 Task: Check the percentage active listings of lake in the last 1 year.
Action: Mouse moved to (906, 202)
Screenshot: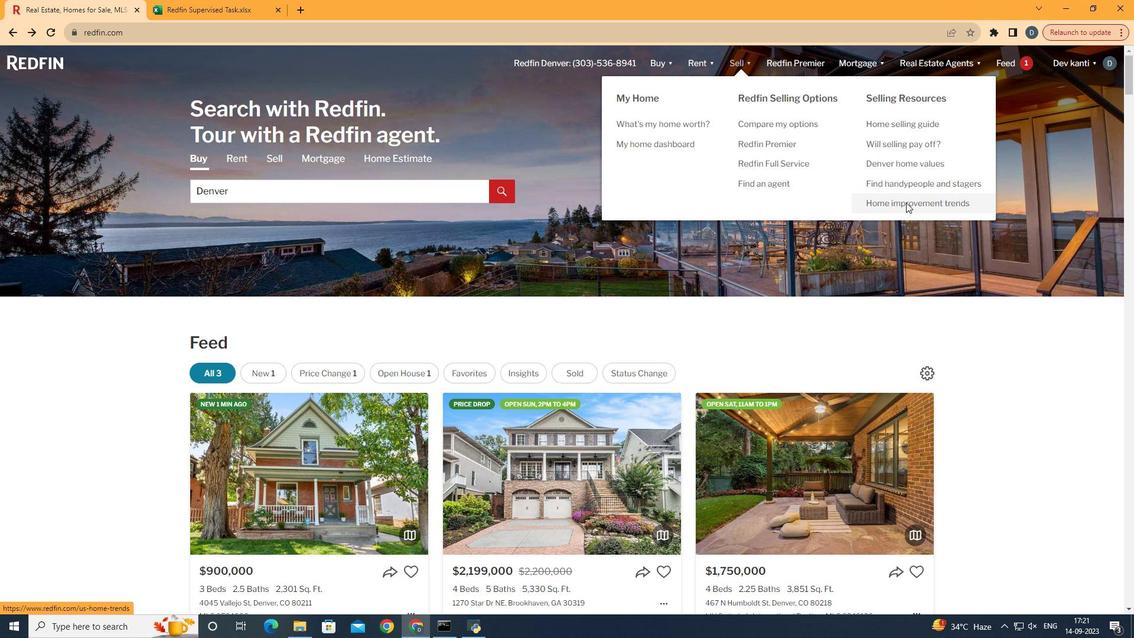 
Action: Mouse pressed left at (906, 202)
Screenshot: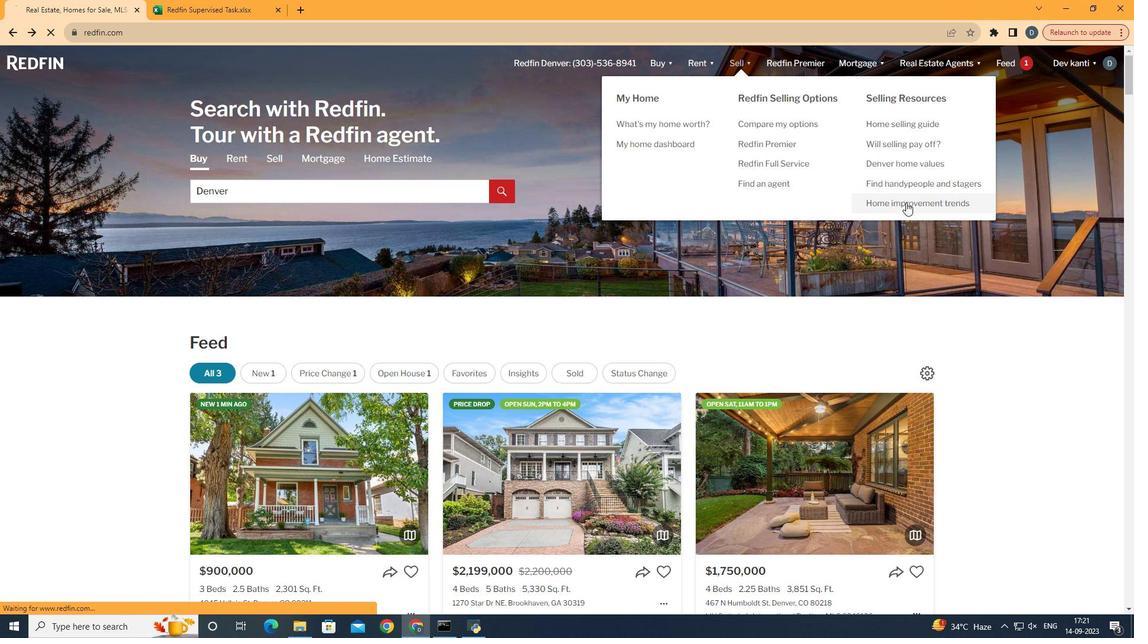 
Action: Mouse moved to (283, 224)
Screenshot: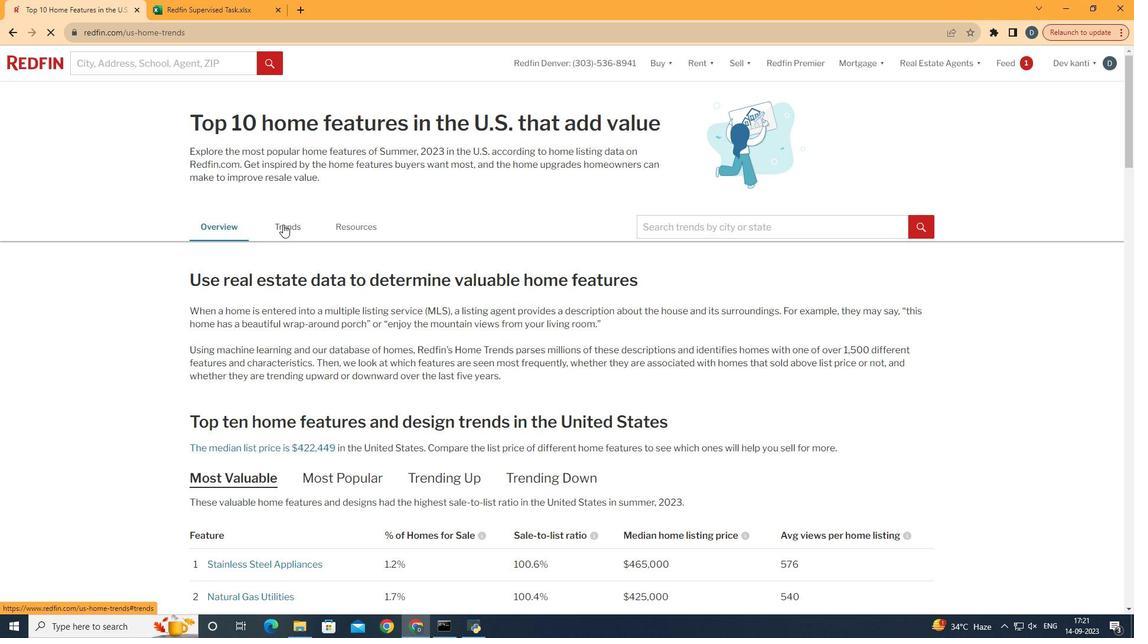 
Action: Mouse pressed left at (283, 224)
Screenshot: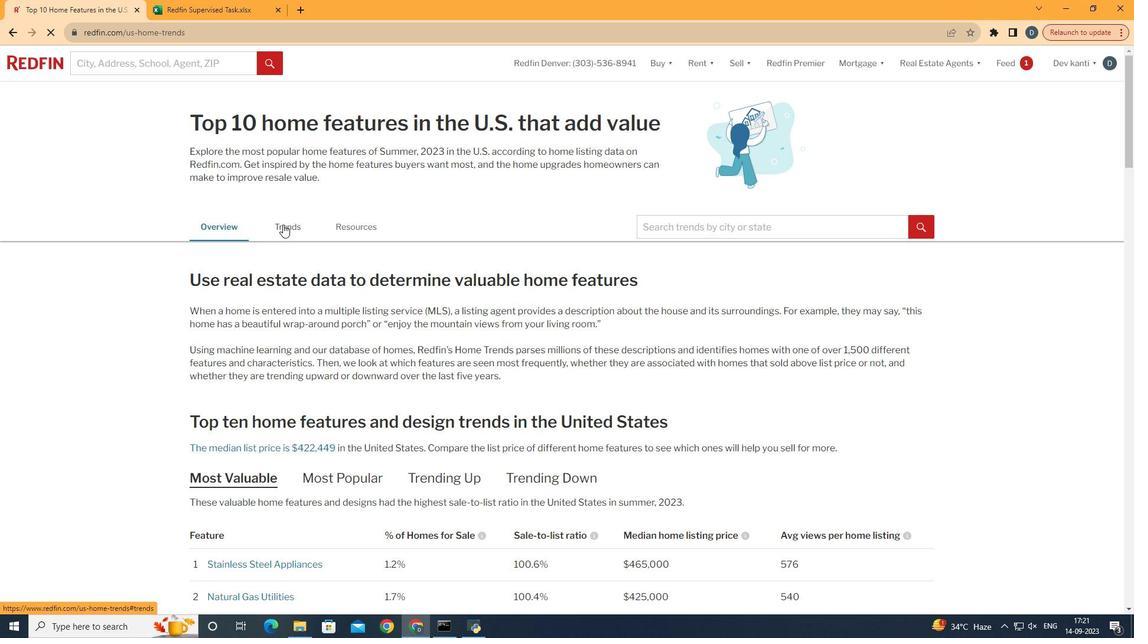 
Action: Mouse moved to (440, 261)
Screenshot: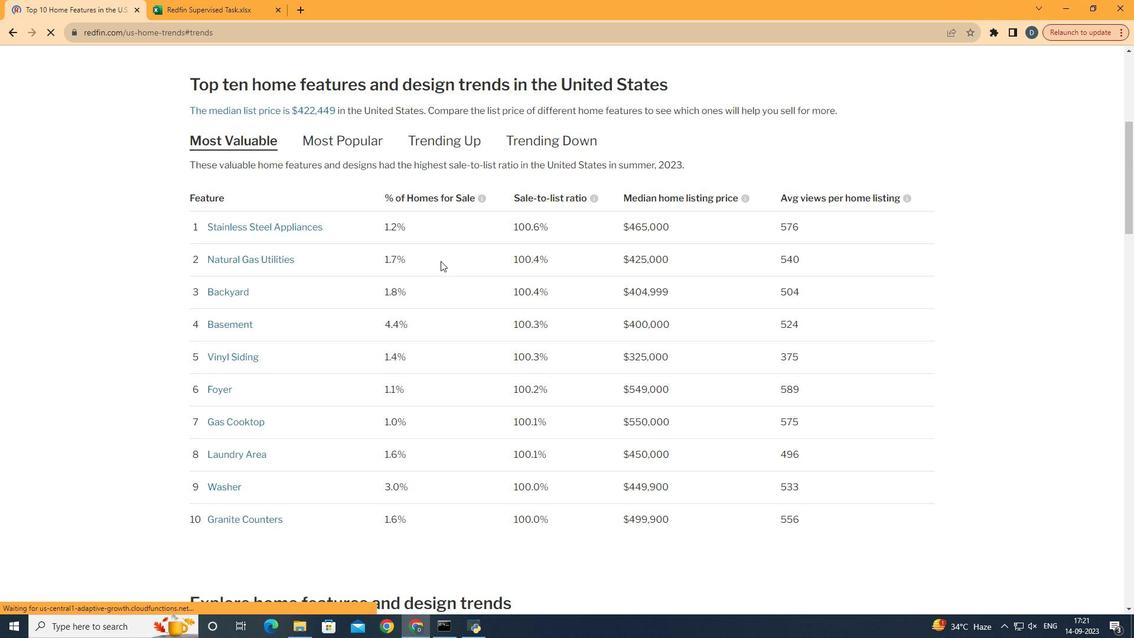 
Action: Mouse scrolled (440, 260) with delta (0, 0)
Screenshot: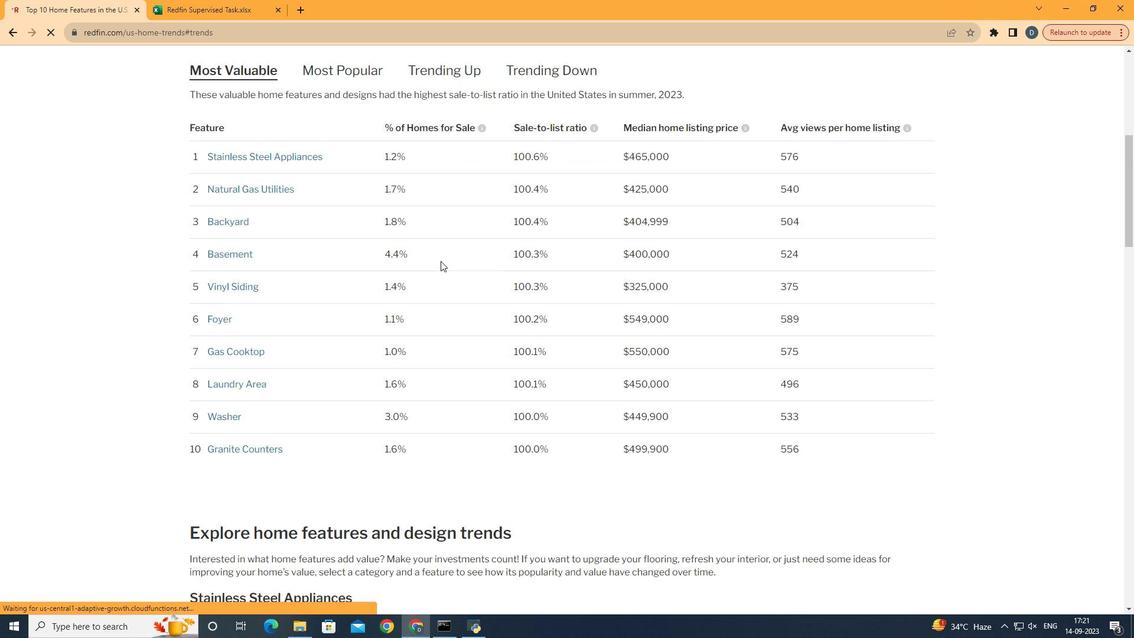 
Action: Mouse scrolled (440, 260) with delta (0, 0)
Screenshot: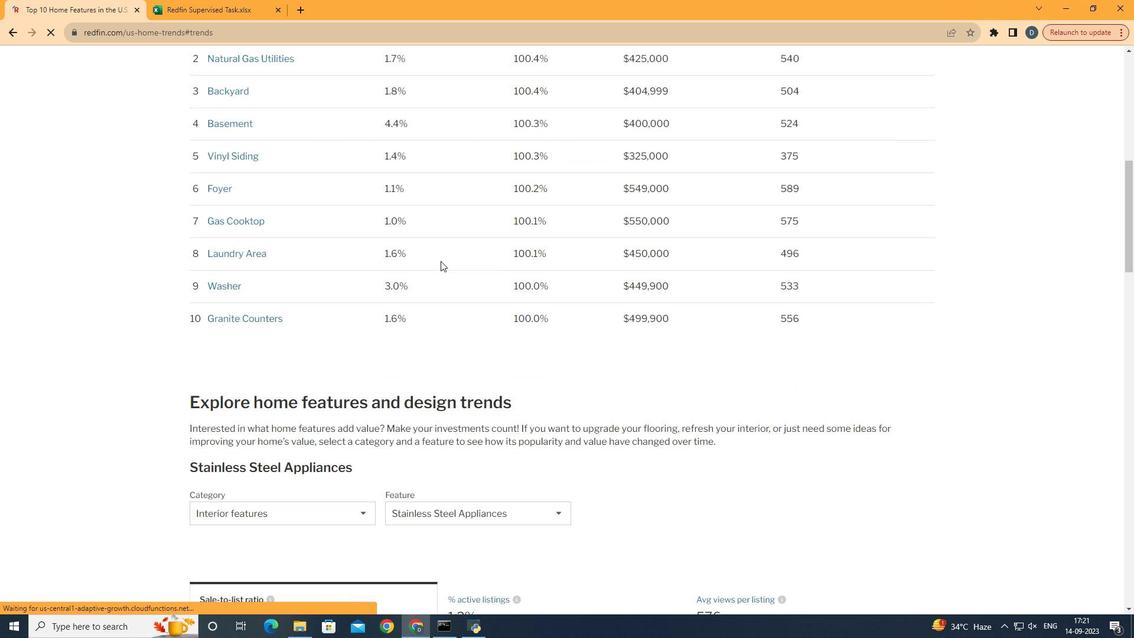 
Action: Mouse scrolled (440, 260) with delta (0, 0)
Screenshot: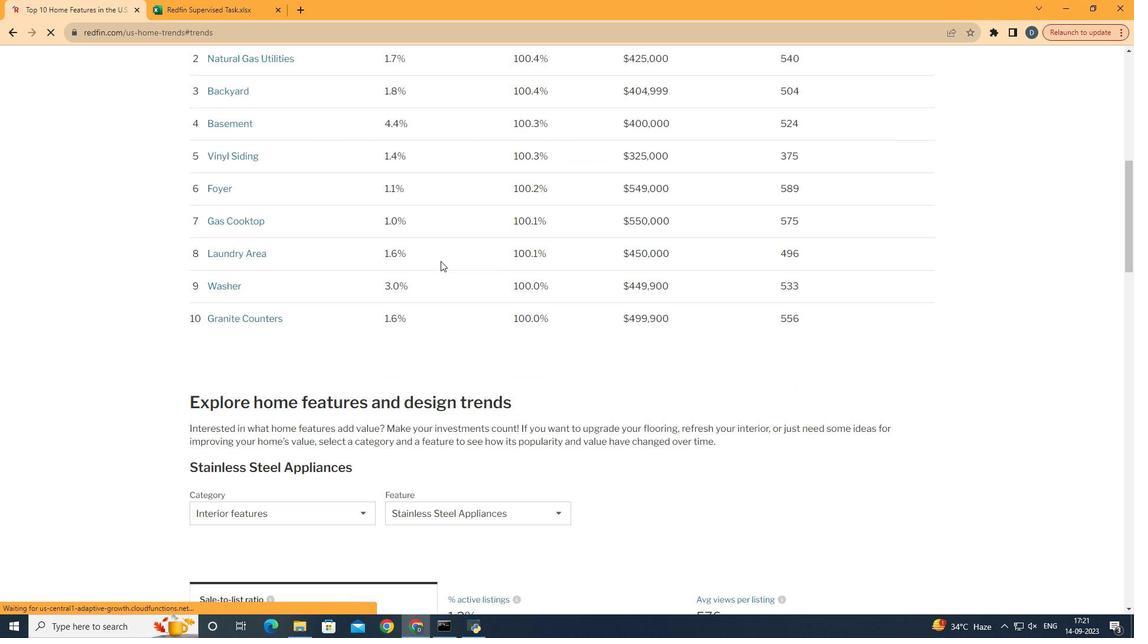 
Action: Mouse scrolled (440, 260) with delta (0, 0)
Screenshot: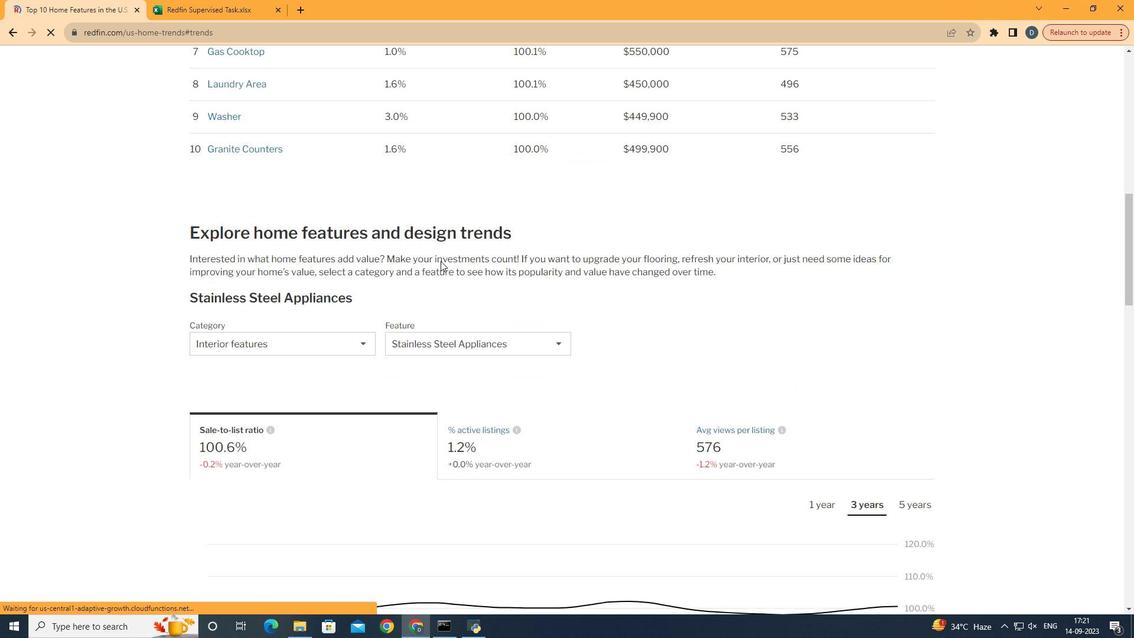 
Action: Mouse scrolled (440, 260) with delta (0, 0)
Screenshot: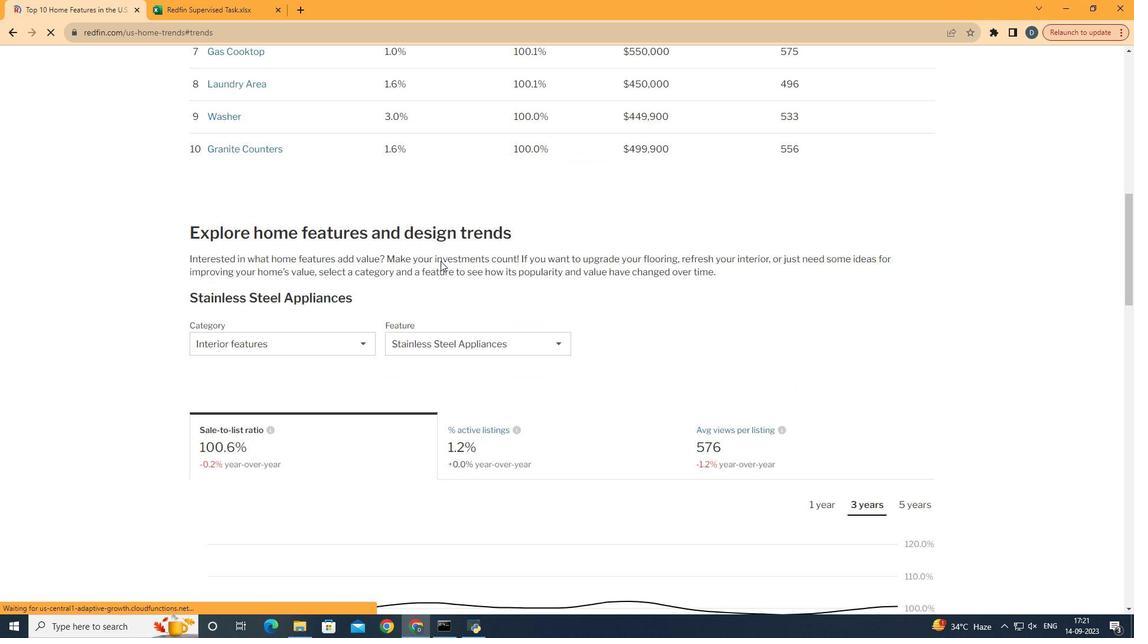 
Action: Mouse scrolled (440, 260) with delta (0, 0)
Screenshot: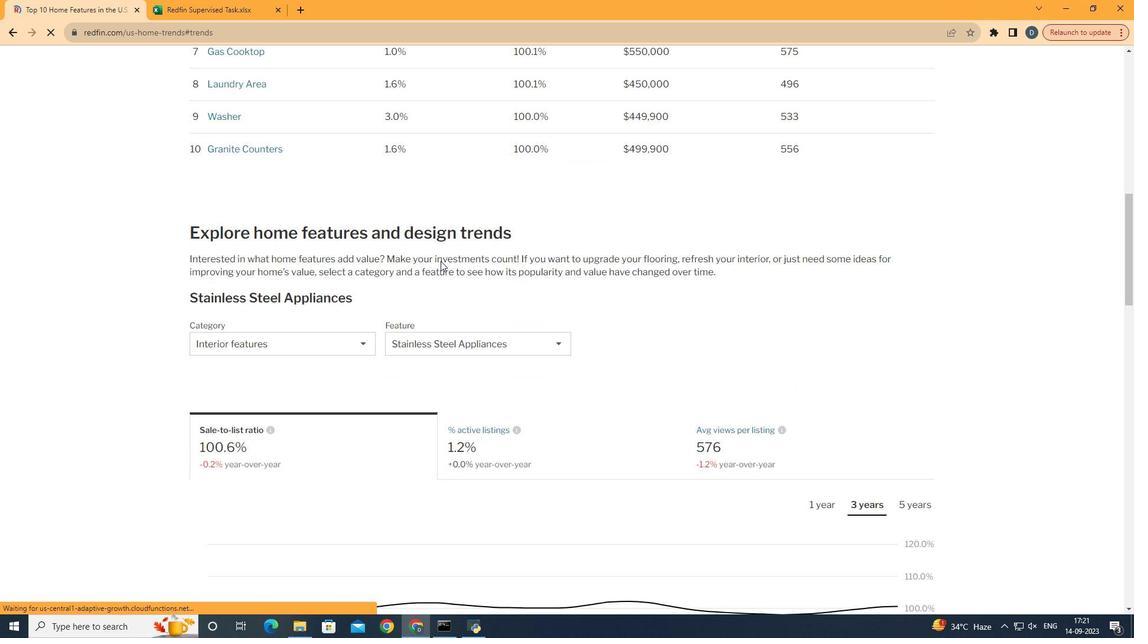 
Action: Mouse scrolled (440, 260) with delta (0, 0)
Screenshot: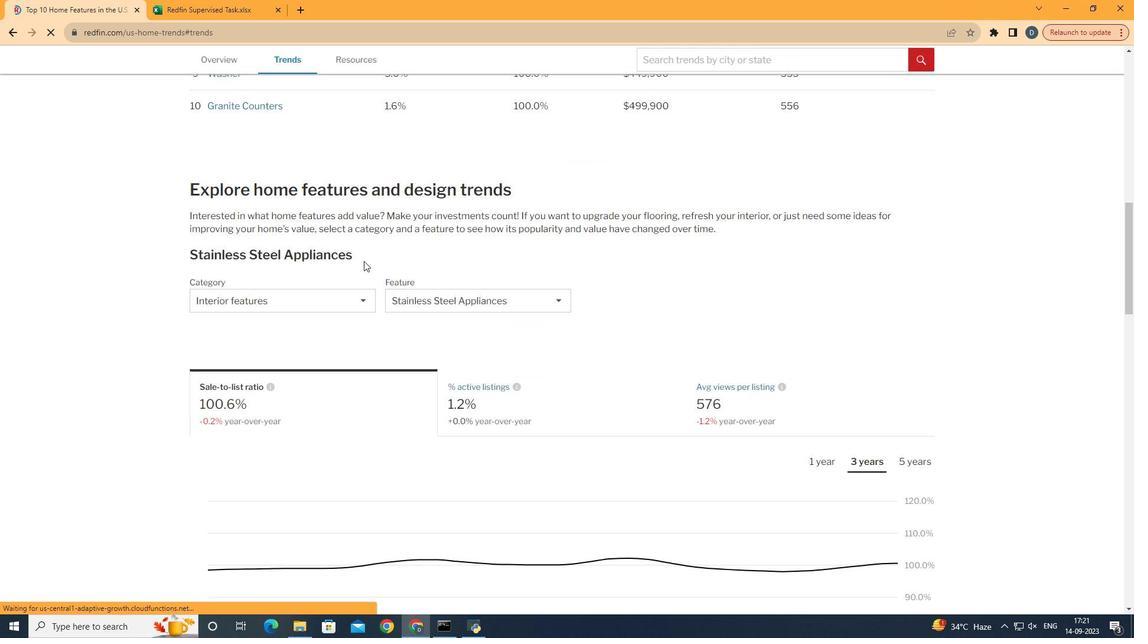 
Action: Mouse moved to (303, 306)
Screenshot: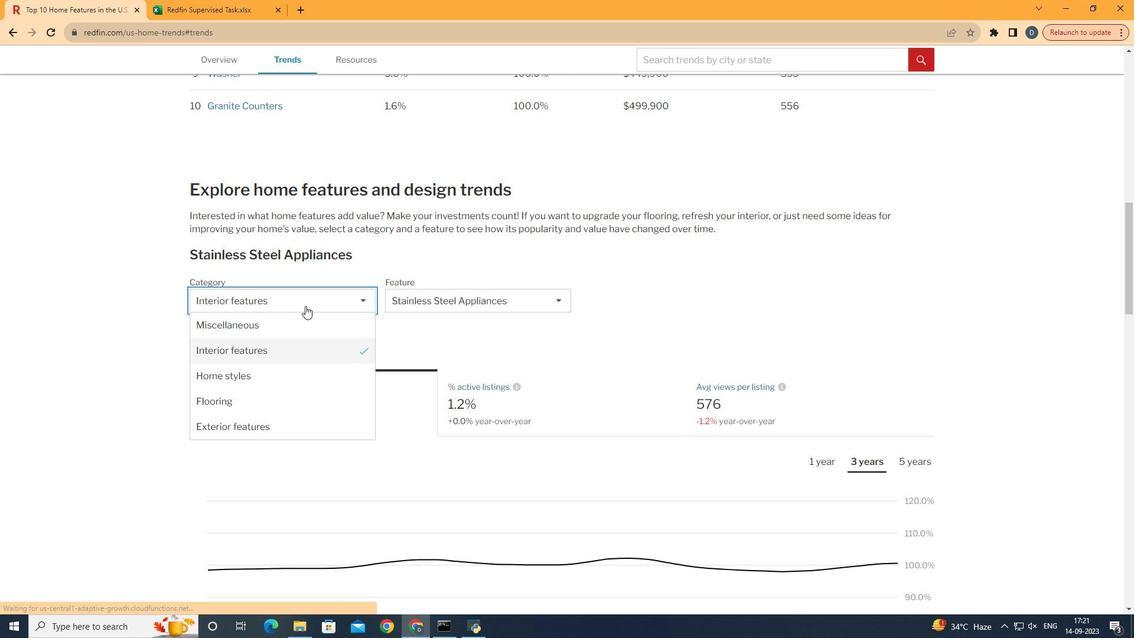
Action: Mouse pressed left at (303, 306)
Screenshot: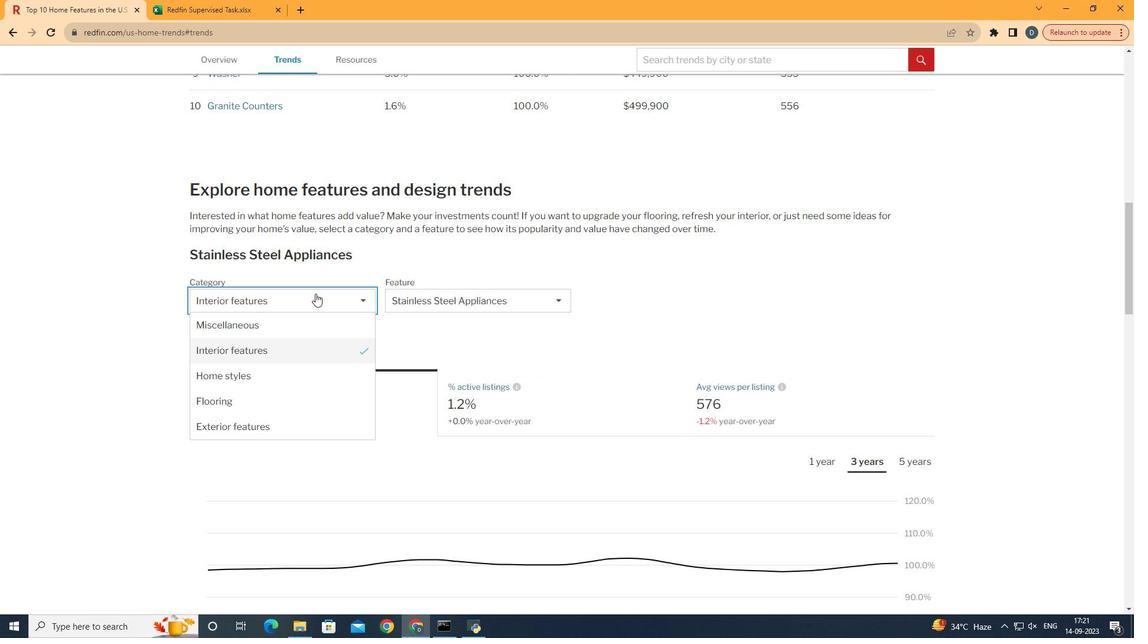 
Action: Mouse moved to (289, 423)
Screenshot: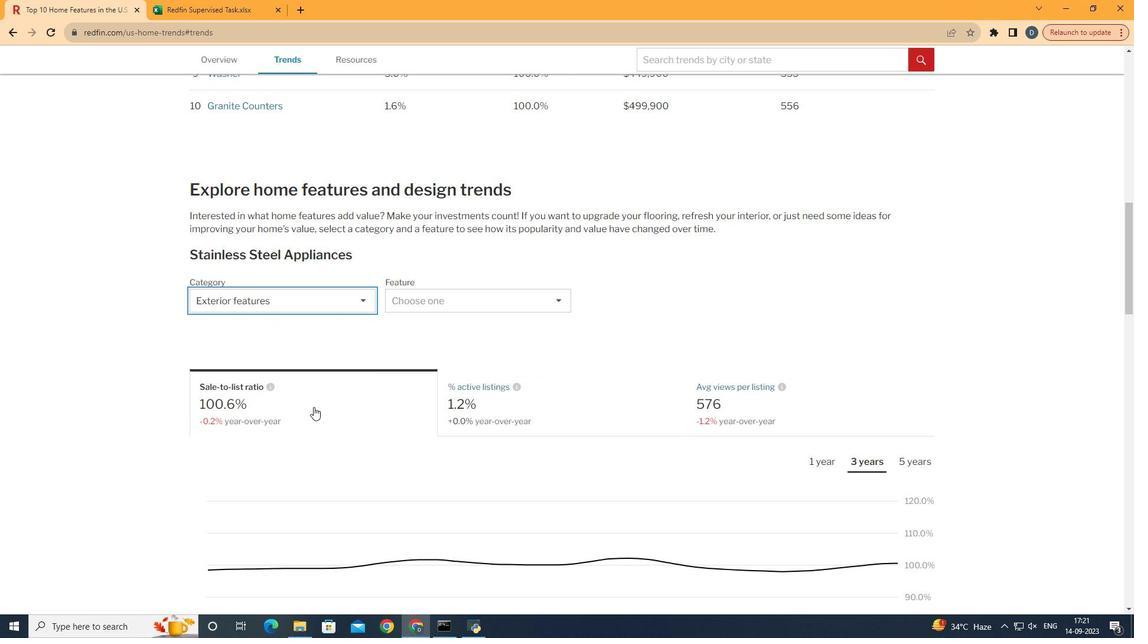 
Action: Mouse pressed left at (289, 423)
Screenshot: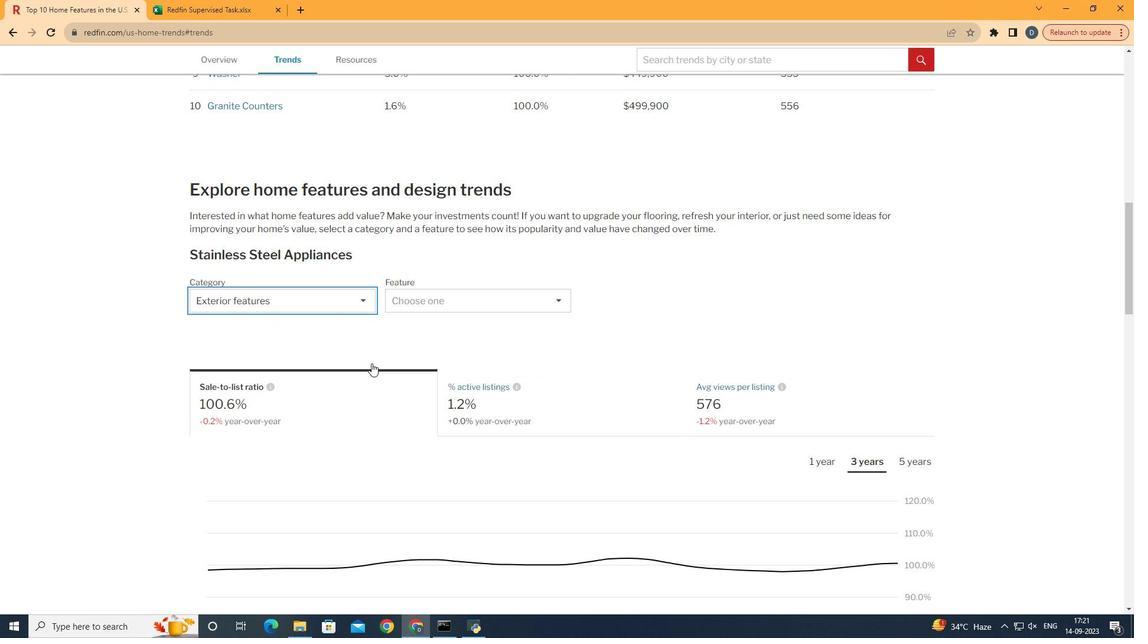 
Action: Mouse moved to (446, 314)
Screenshot: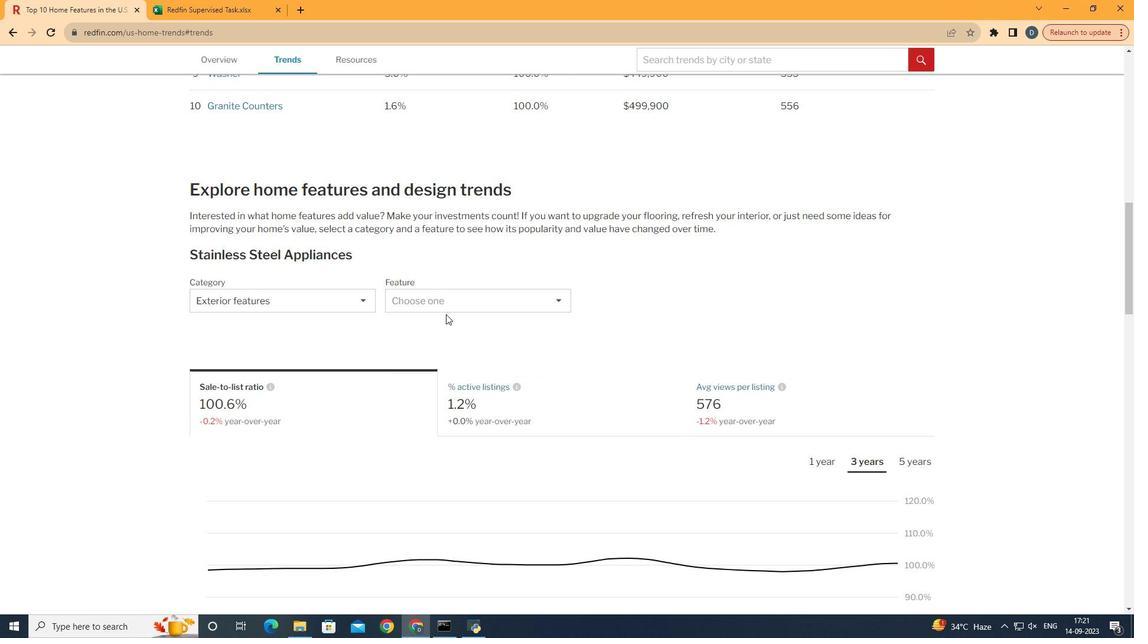 
Action: Mouse pressed left at (446, 314)
Screenshot: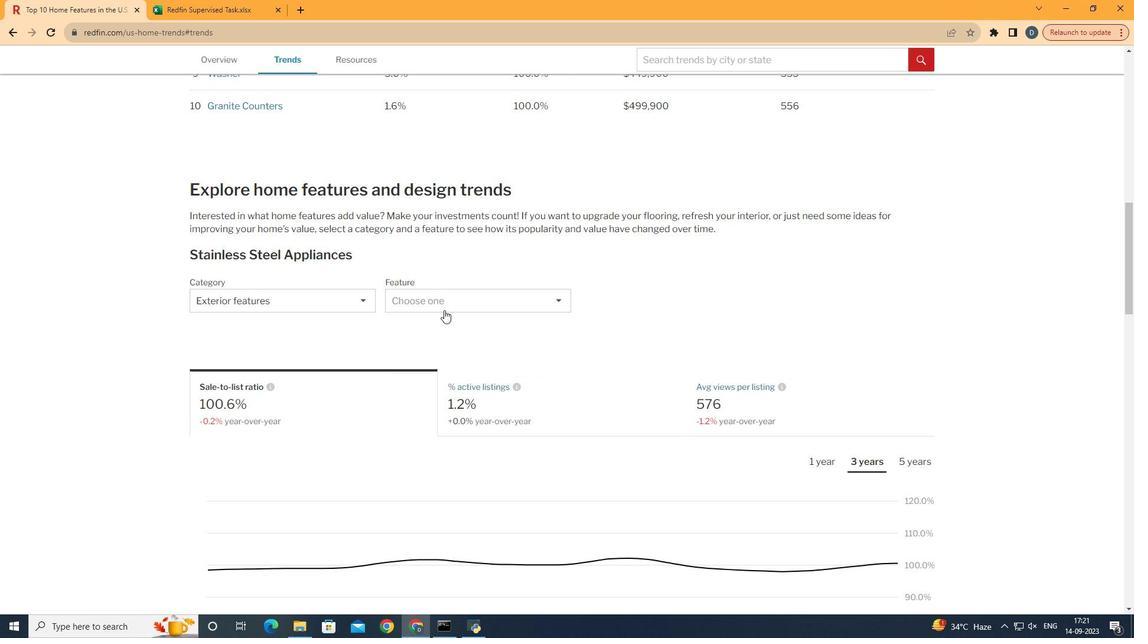 
Action: Mouse moved to (504, 298)
Screenshot: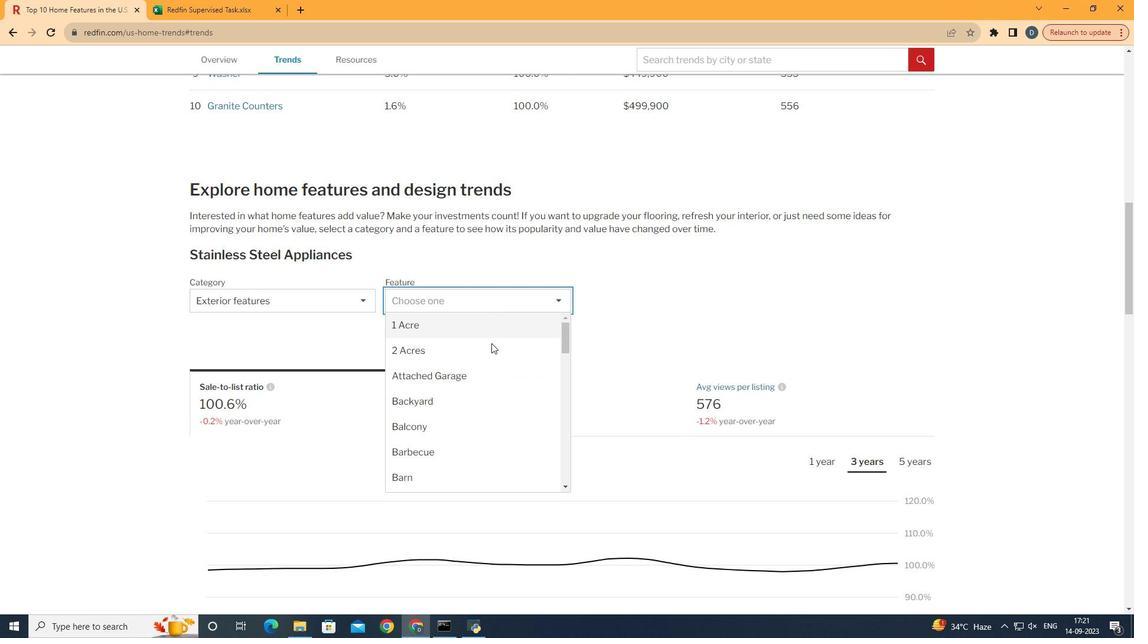 
Action: Mouse pressed left at (504, 298)
Screenshot: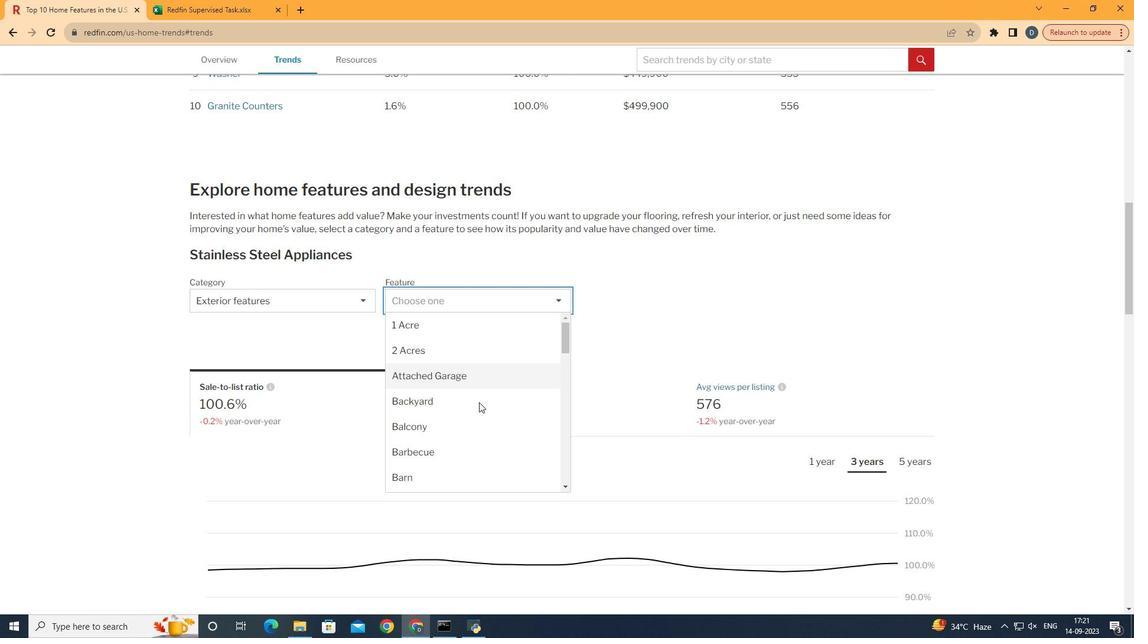 
Action: Mouse moved to (476, 412)
Screenshot: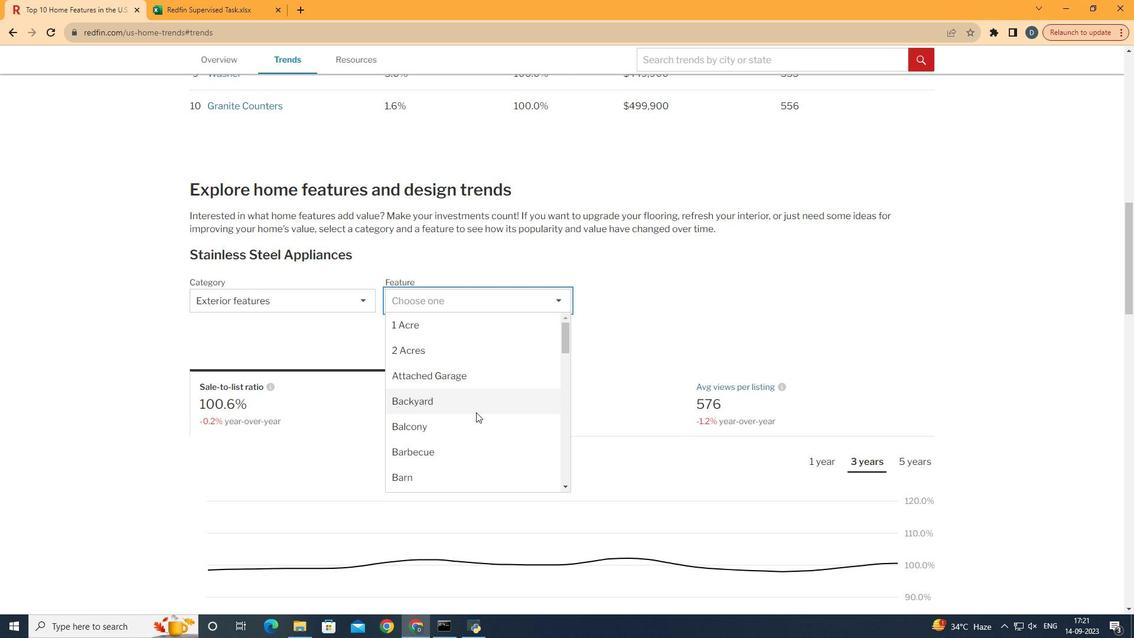 
Action: Mouse scrolled (476, 411) with delta (0, 0)
Screenshot: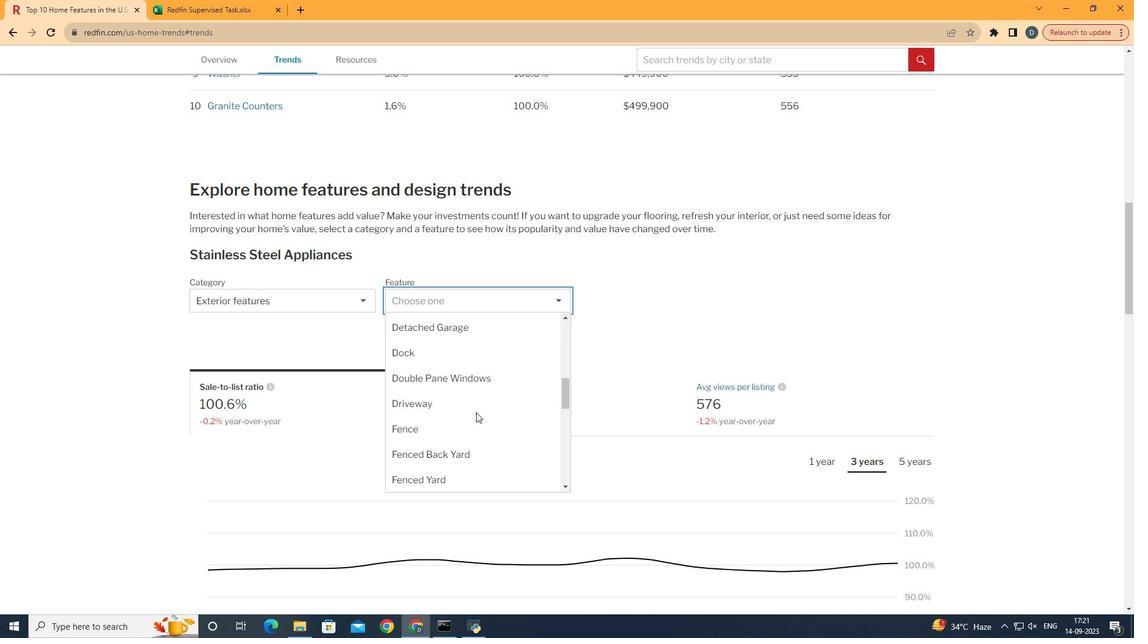 
Action: Mouse scrolled (476, 411) with delta (0, 0)
Screenshot: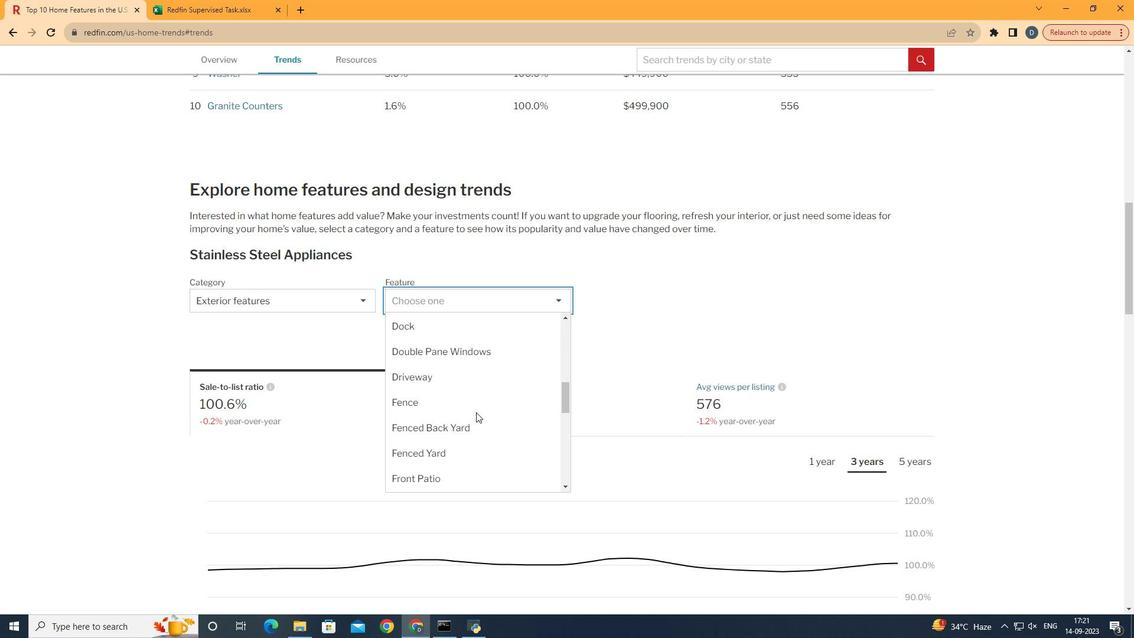 
Action: Mouse scrolled (476, 411) with delta (0, 0)
Screenshot: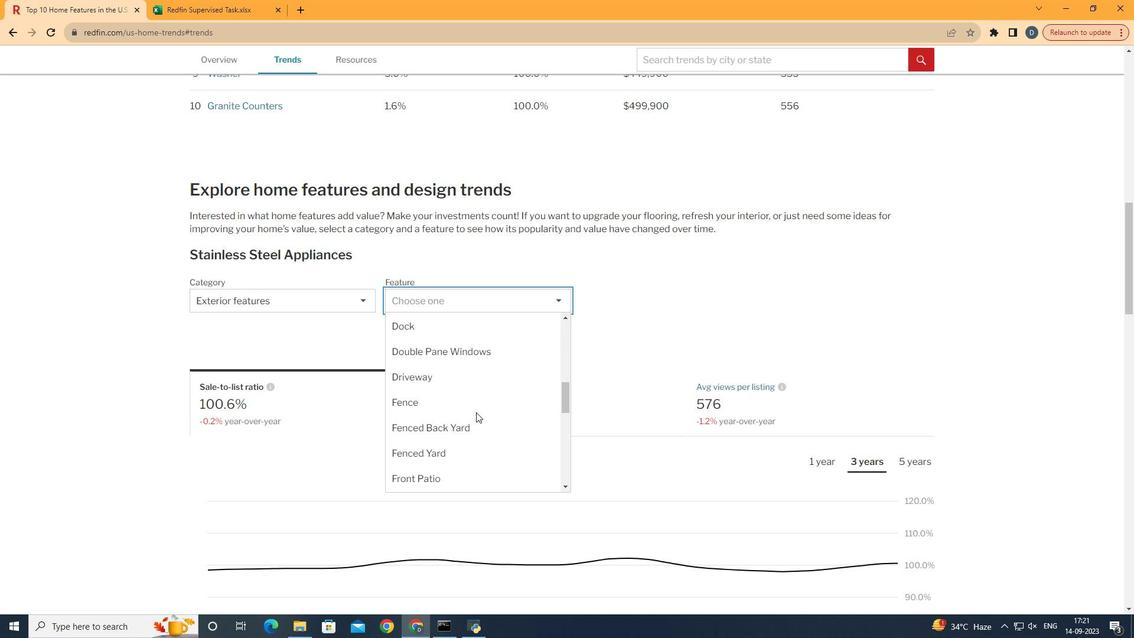 
Action: Mouse scrolled (476, 411) with delta (0, 0)
Screenshot: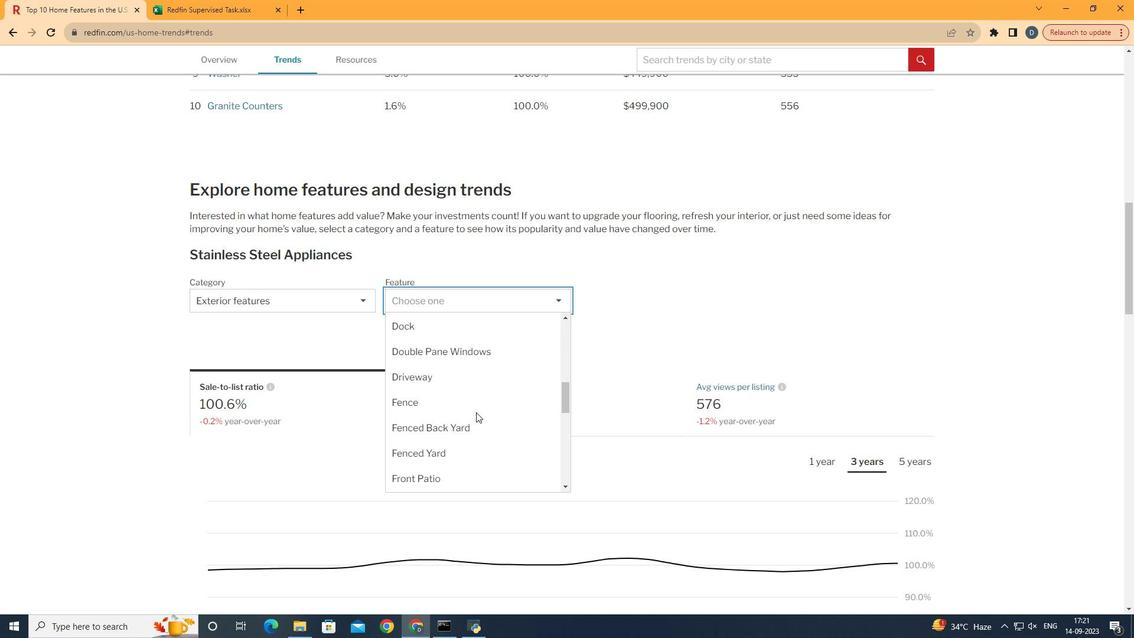 
Action: Mouse scrolled (476, 411) with delta (0, 0)
Screenshot: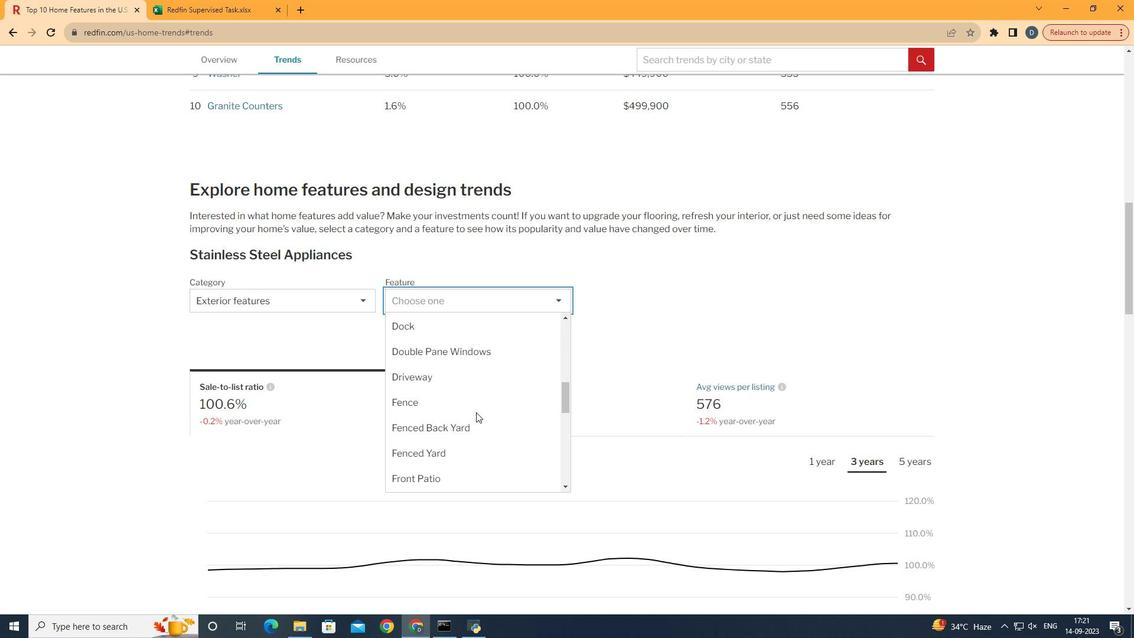 
Action: Mouse scrolled (476, 411) with delta (0, 0)
Screenshot: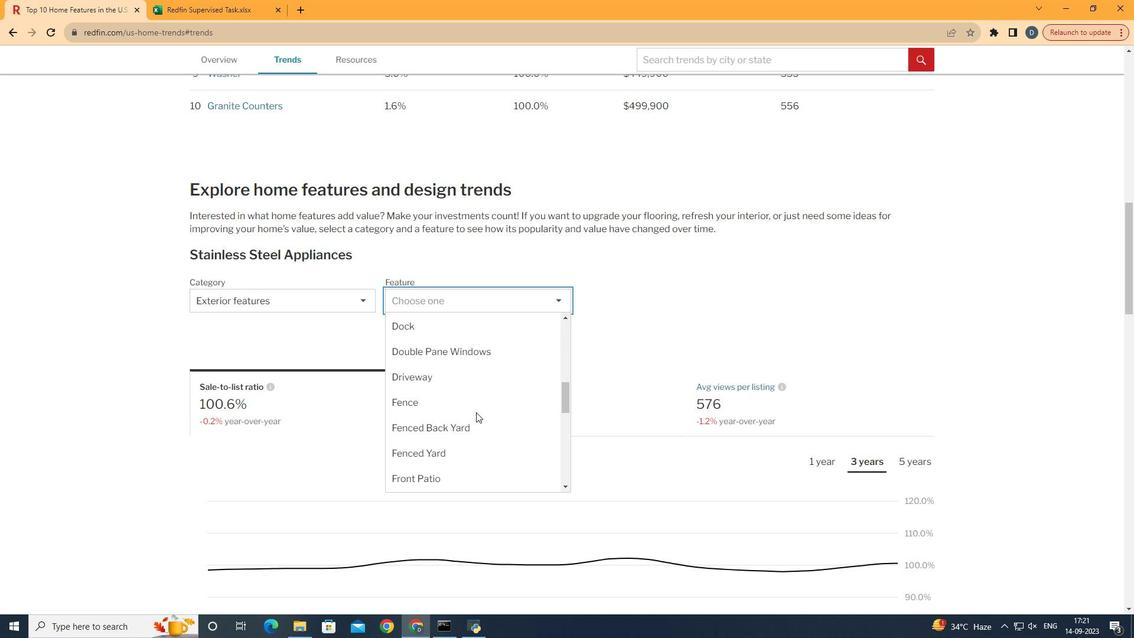 
Action: Mouse moved to (476, 408)
Screenshot: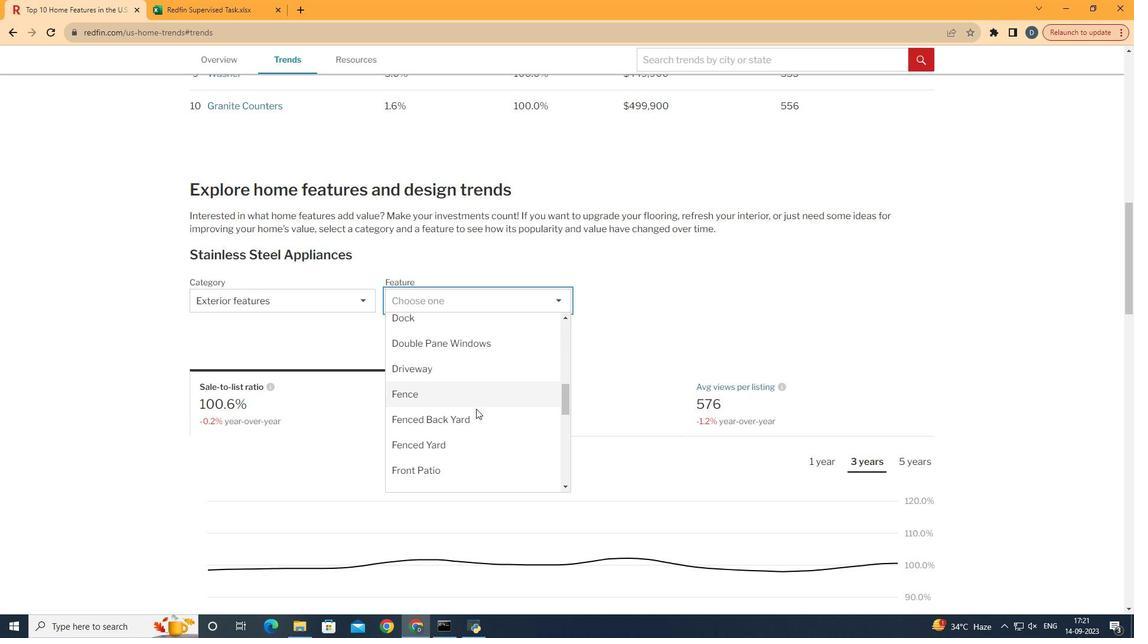 
Action: Mouse scrolled (476, 408) with delta (0, 0)
Screenshot: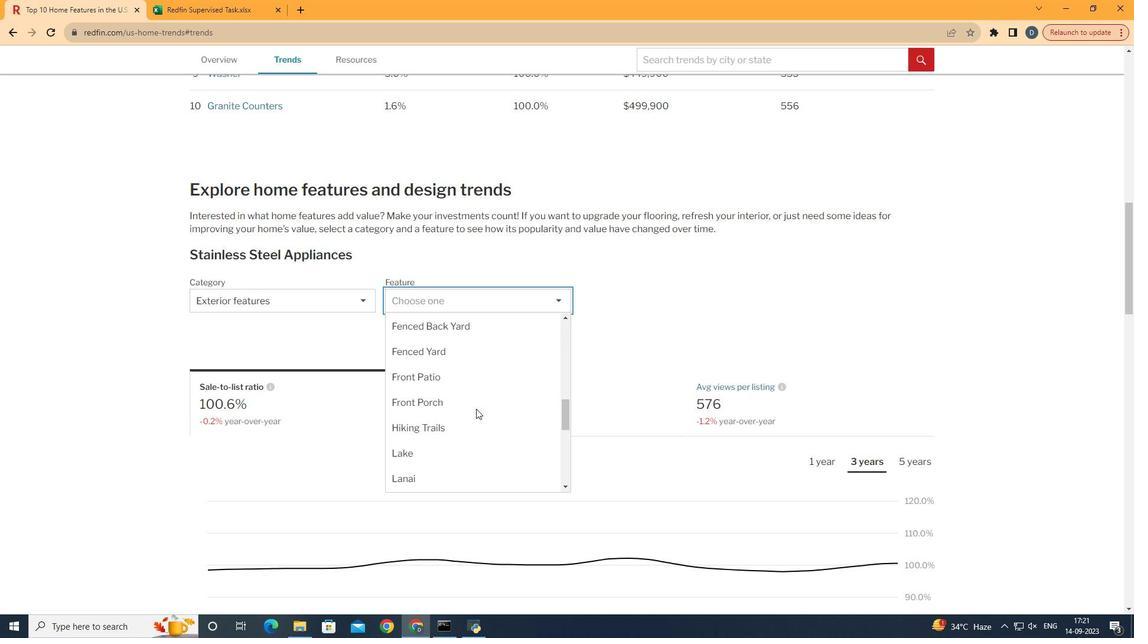 
Action: Mouse scrolled (476, 408) with delta (0, 0)
Screenshot: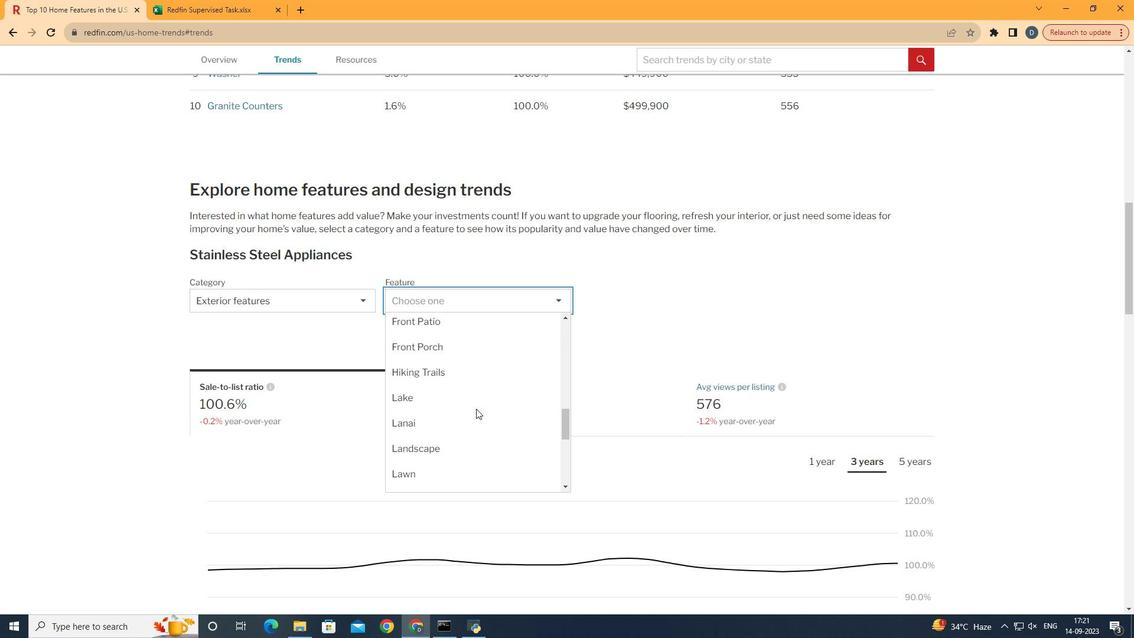 
Action: Mouse scrolled (476, 408) with delta (0, 0)
Screenshot: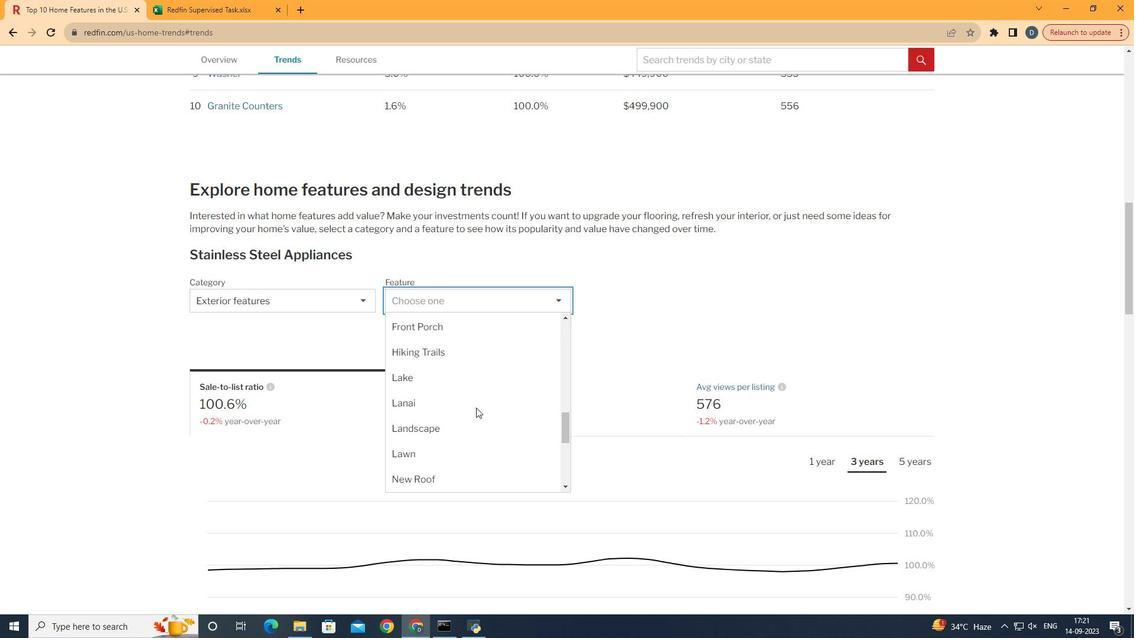 
Action: Mouse moved to (494, 372)
Screenshot: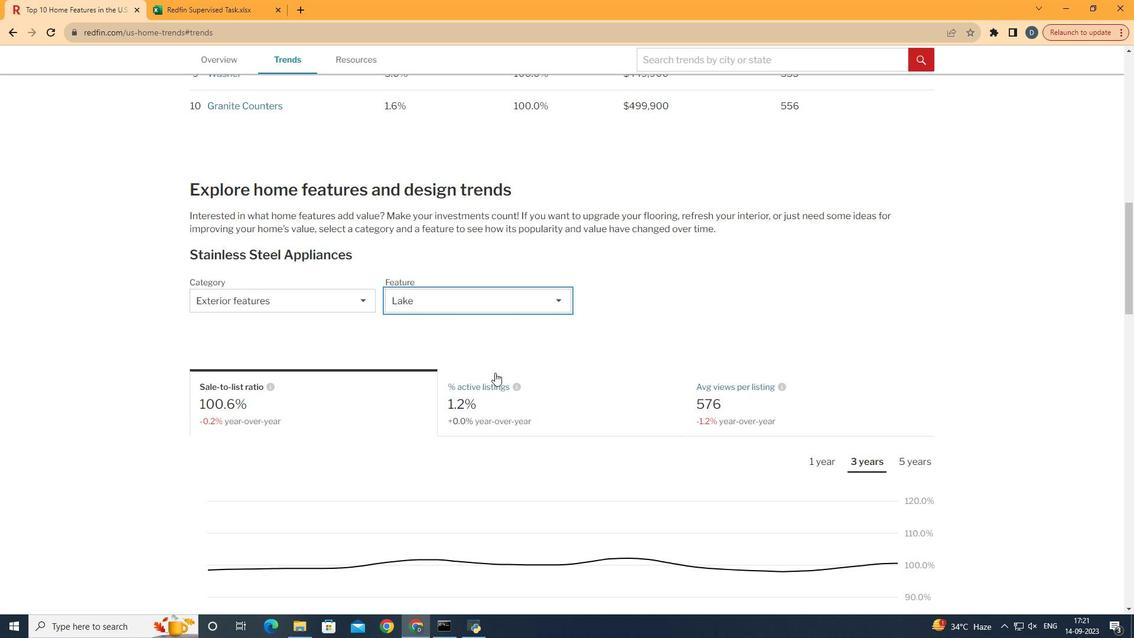 
Action: Mouse pressed left at (494, 372)
Screenshot: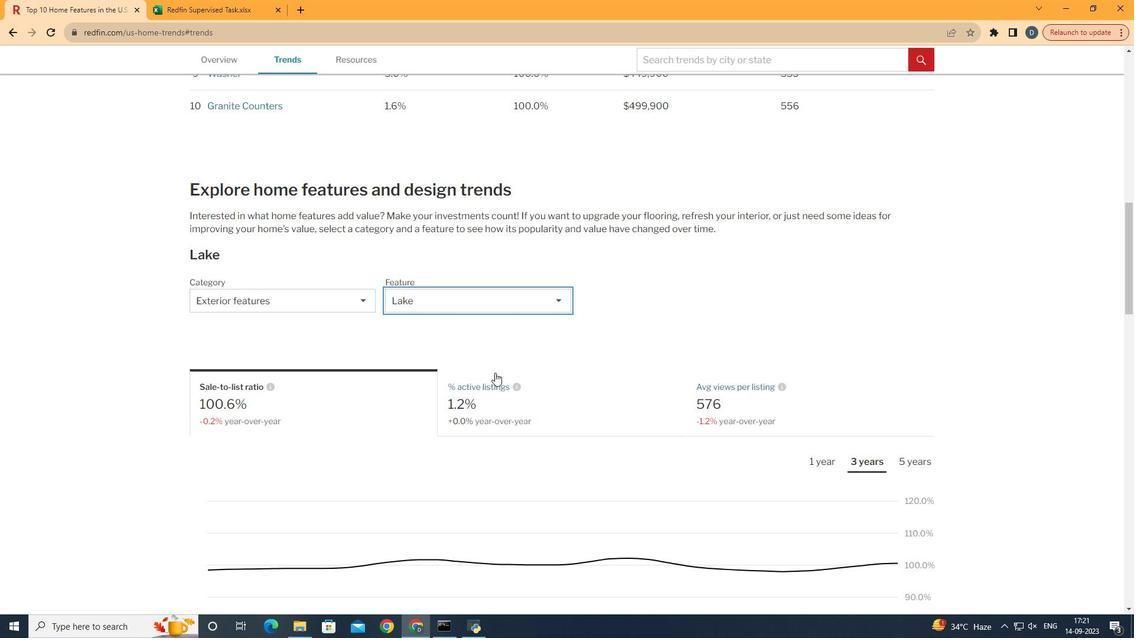 
Action: Mouse moved to (687, 256)
Screenshot: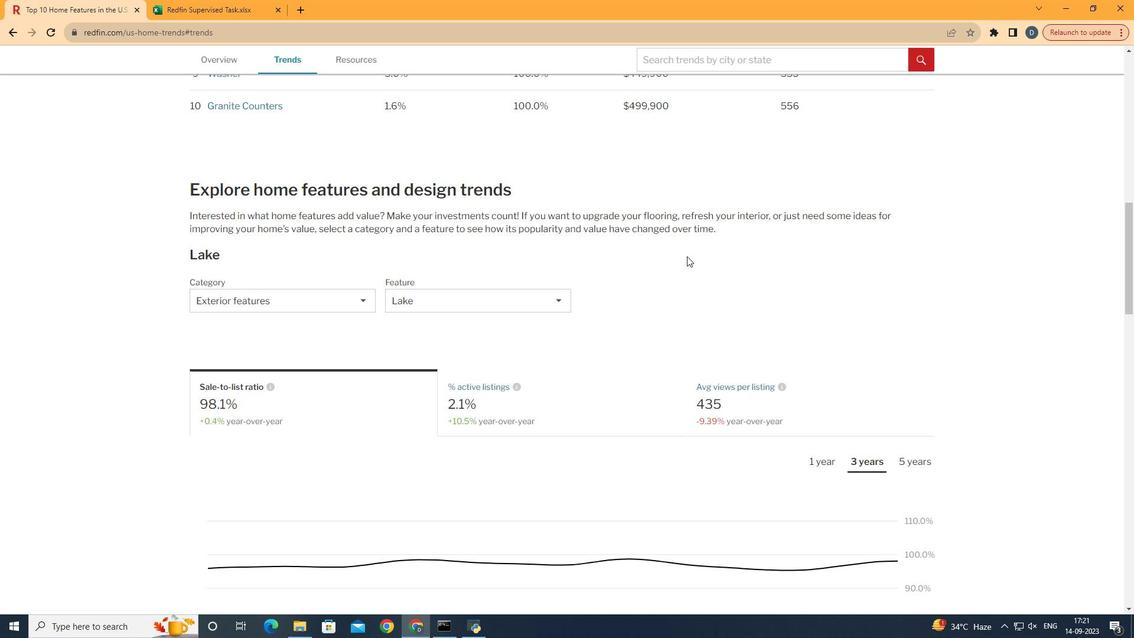 
Action: Mouse pressed left at (687, 256)
Screenshot: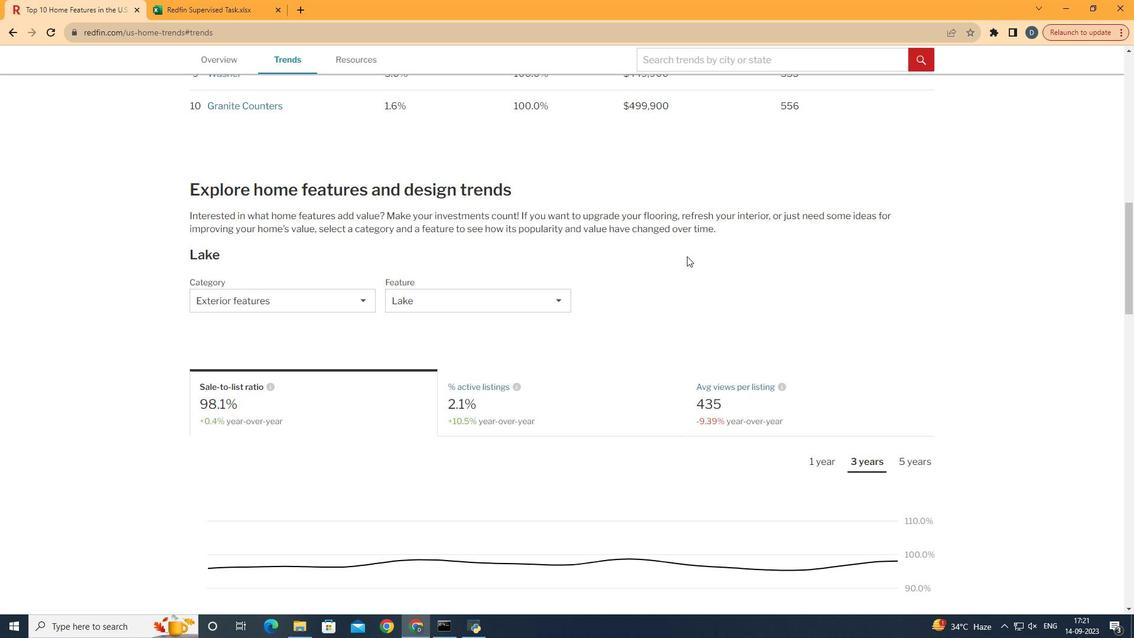 
Action: Mouse scrolled (687, 255) with delta (0, 0)
Screenshot: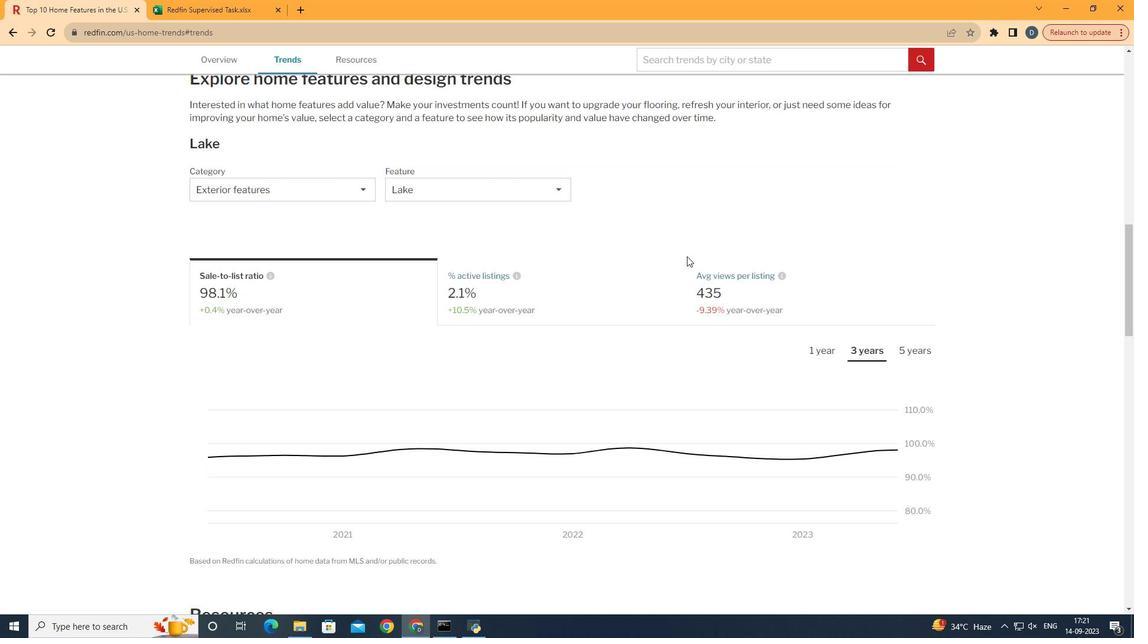 
Action: Mouse scrolled (687, 255) with delta (0, 0)
Screenshot: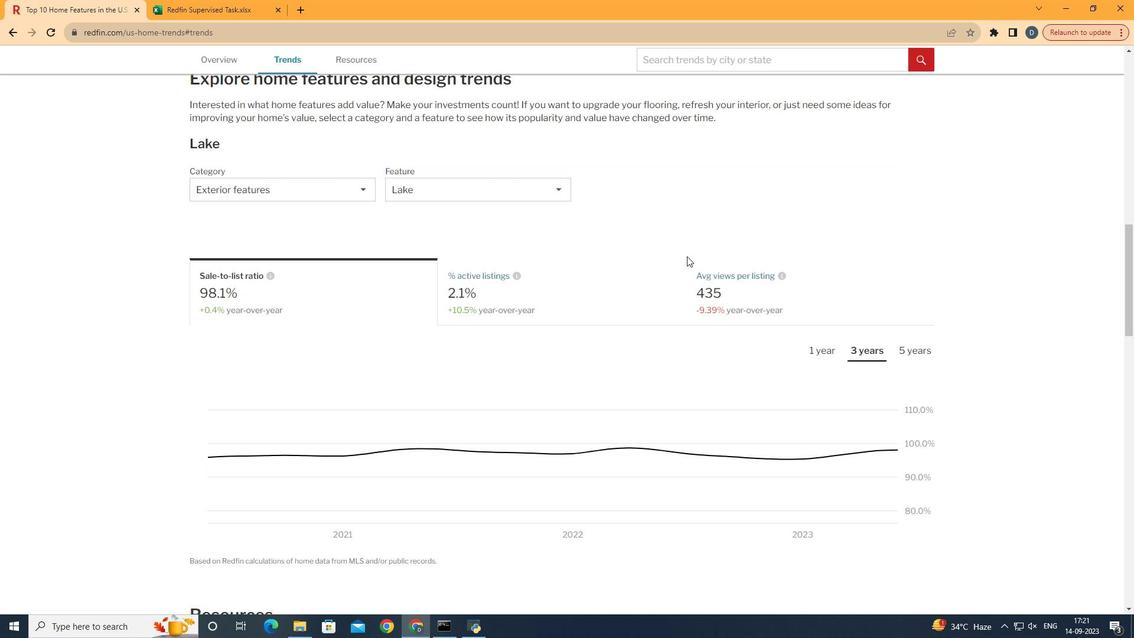 
Action: Mouse scrolled (687, 255) with delta (0, 0)
Screenshot: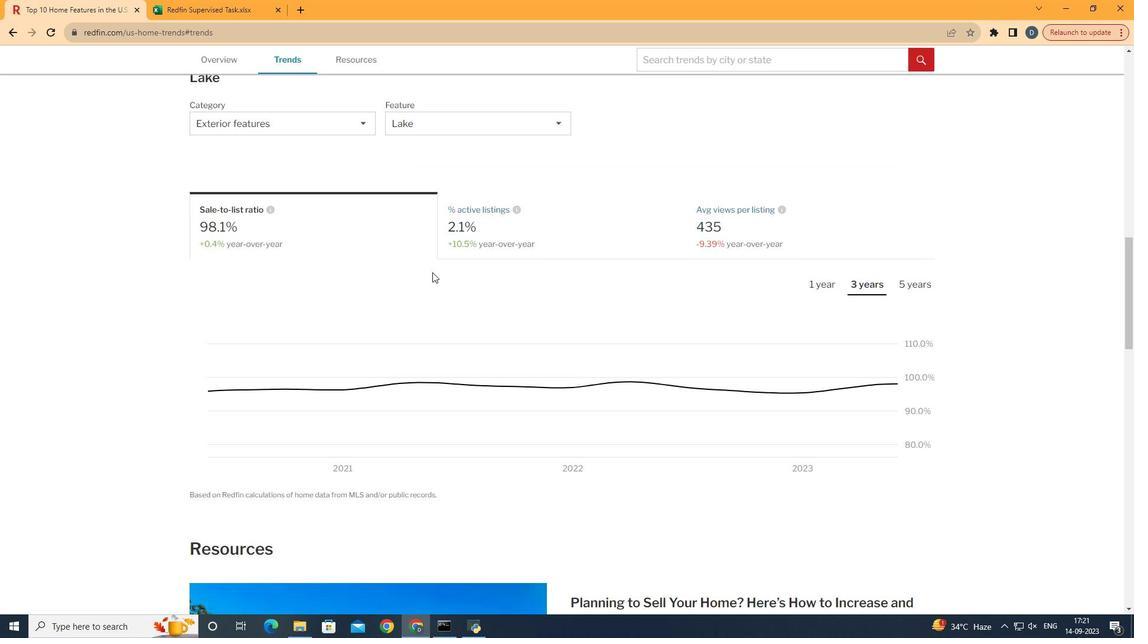 
Action: Mouse moved to (617, 224)
Screenshot: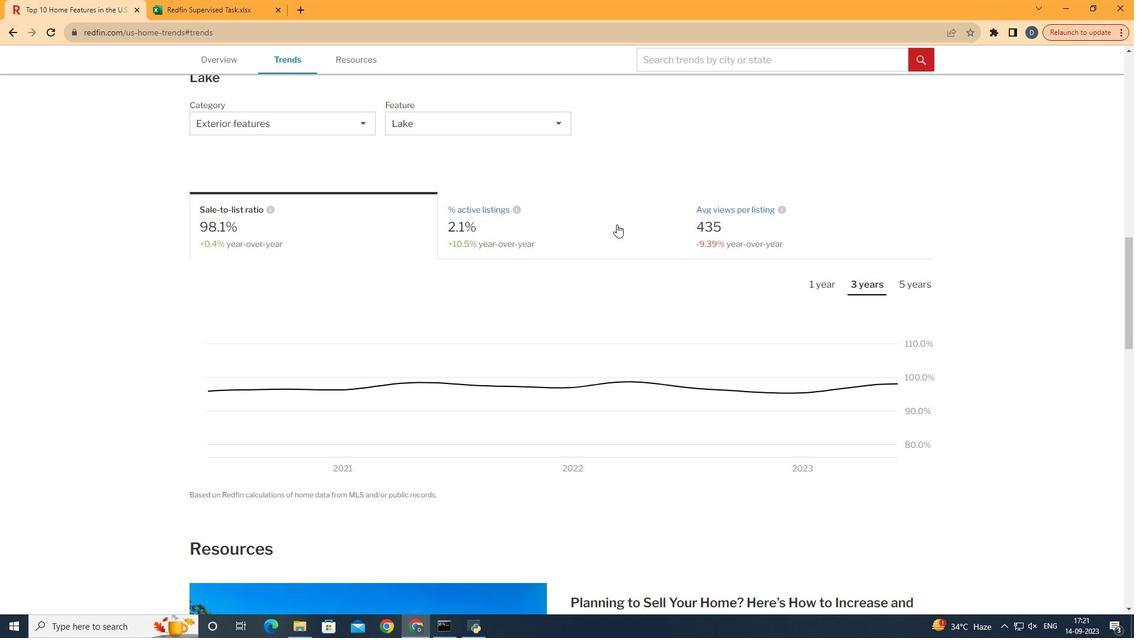 
Action: Mouse pressed left at (617, 224)
Screenshot: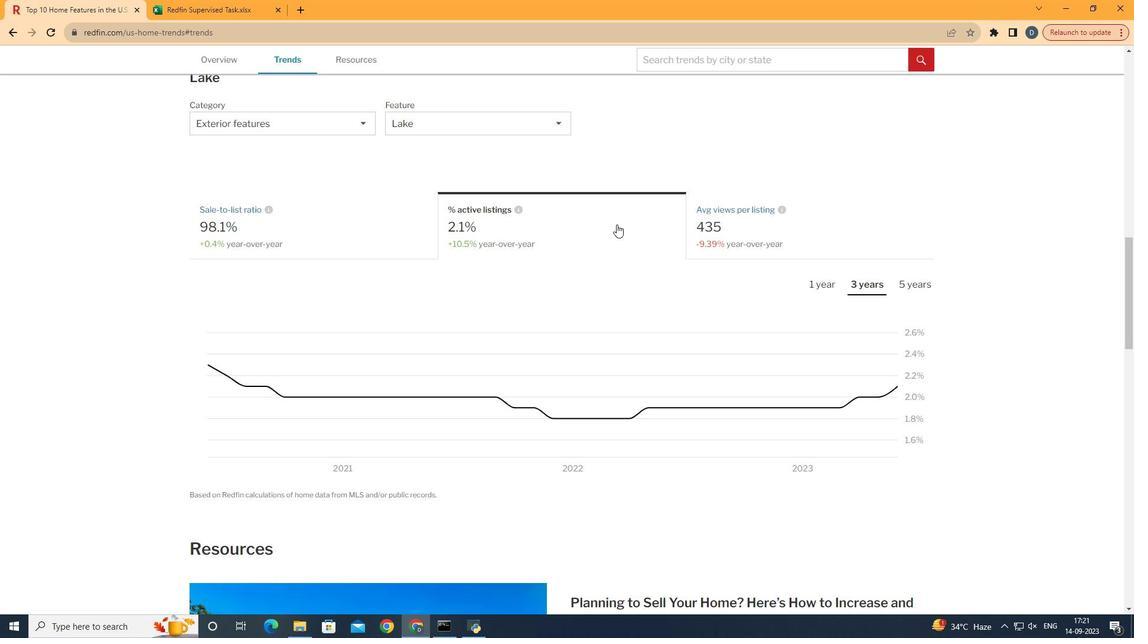 
Action: Mouse moved to (817, 286)
Screenshot: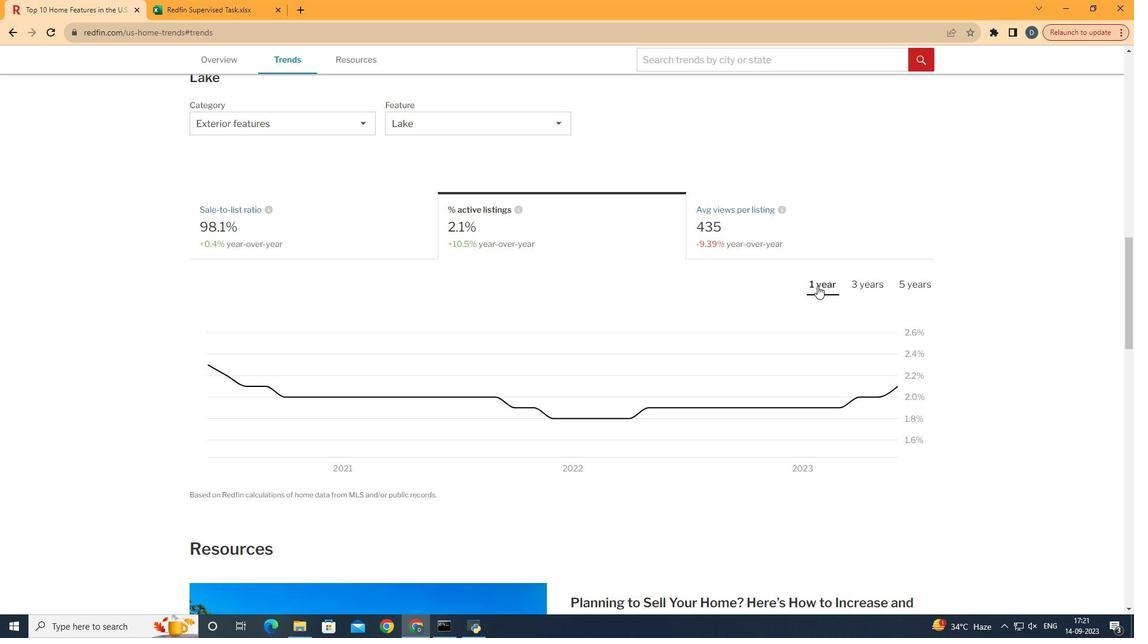 
Action: Mouse pressed left at (817, 286)
Screenshot: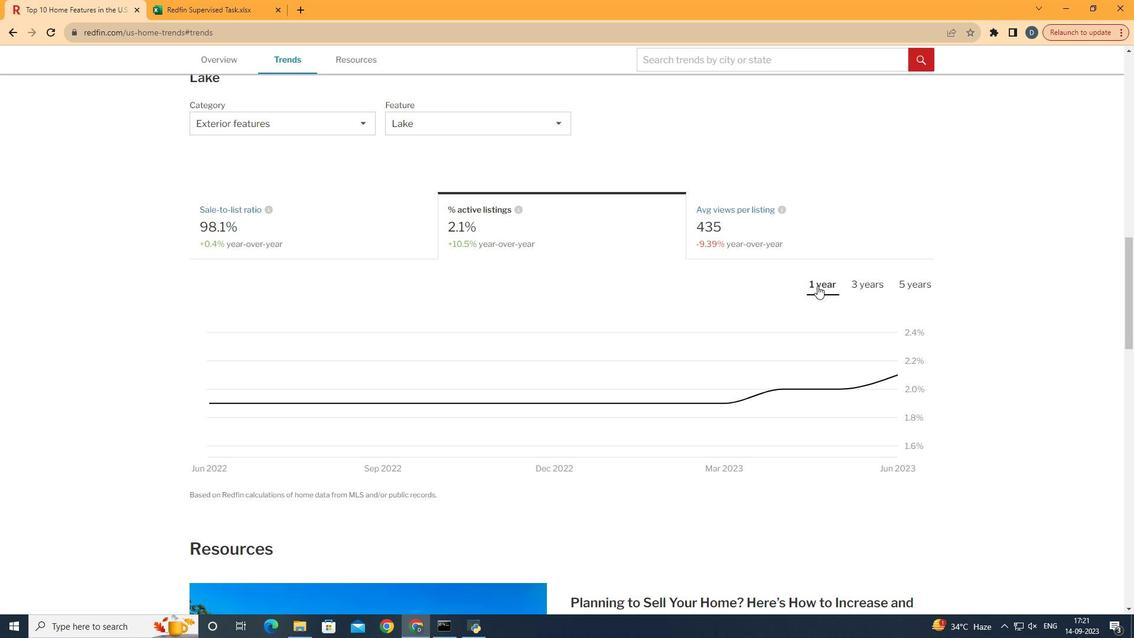 
